 Task: Look for products in the category "Alcoholic Kombucha" with guava flavor.
Action: Mouse moved to (842, 278)
Screenshot: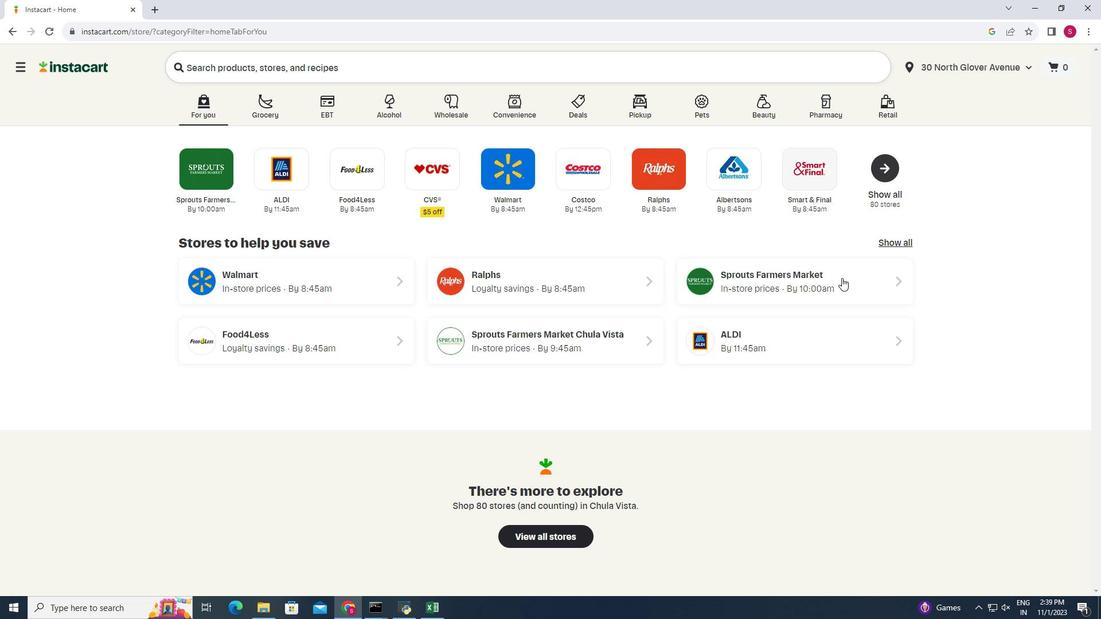 
Action: Mouse pressed left at (842, 278)
Screenshot: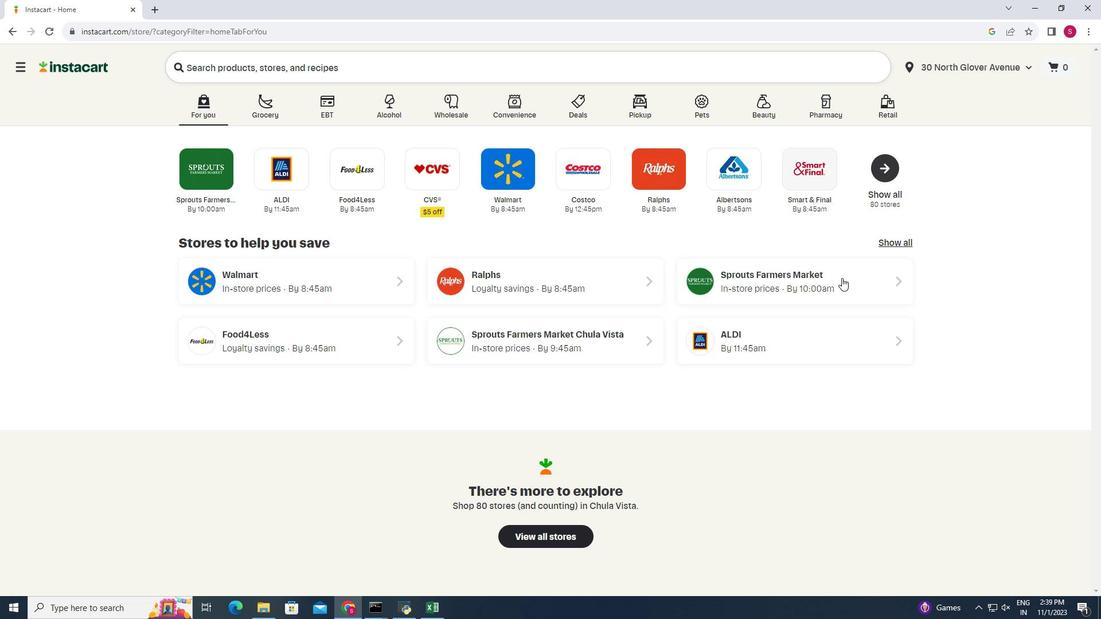 
Action: Mouse moved to (61, 565)
Screenshot: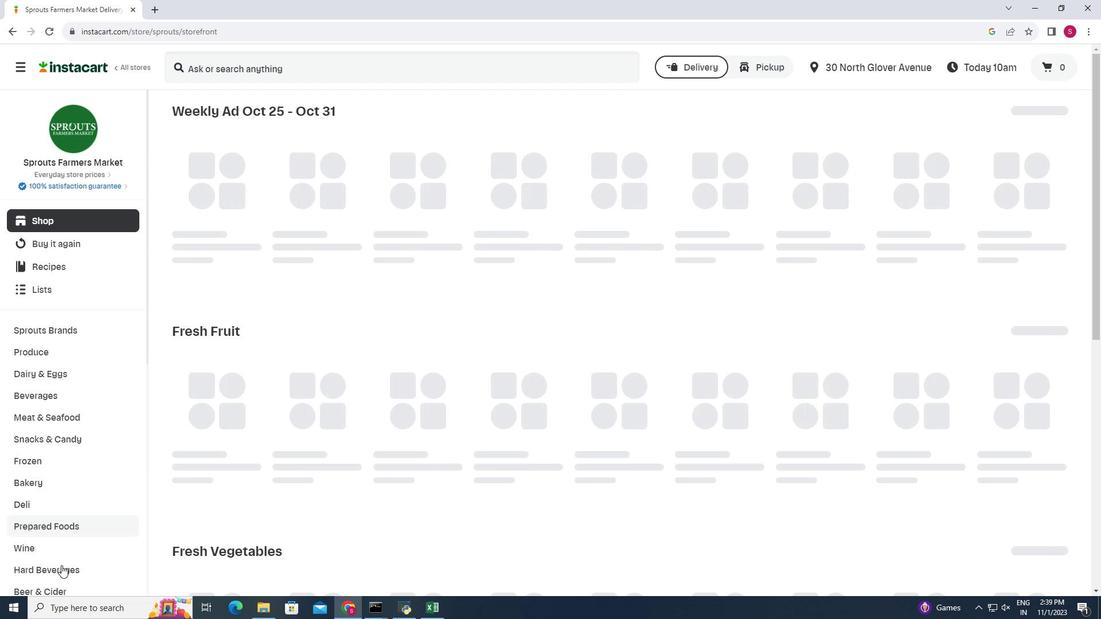 
Action: Mouse pressed left at (61, 565)
Screenshot: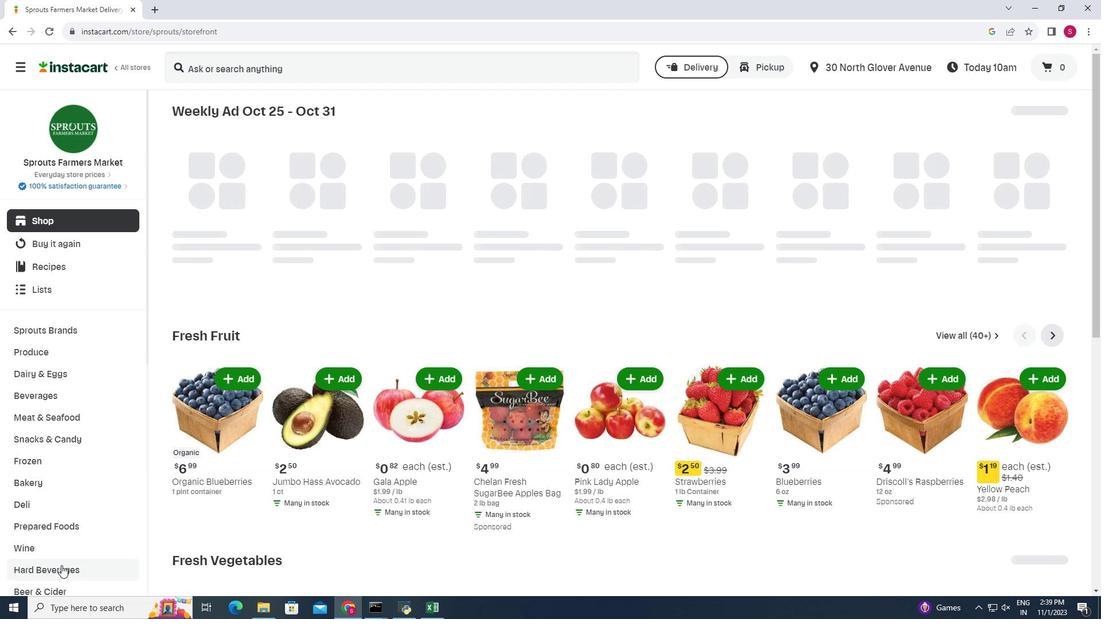 
Action: Mouse moved to (384, 142)
Screenshot: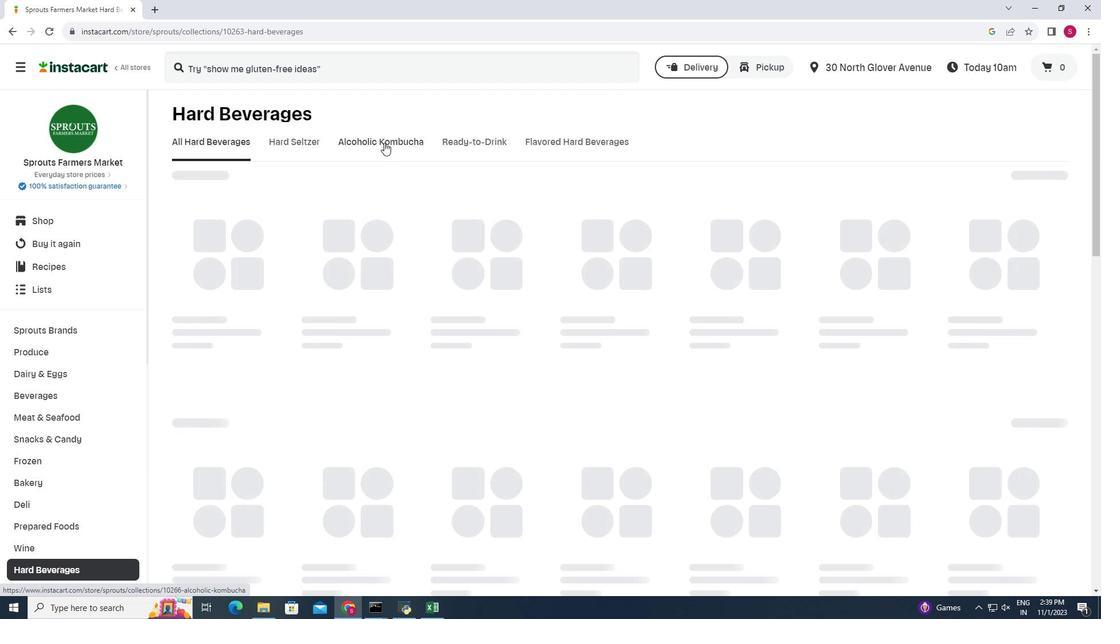 
Action: Mouse pressed left at (384, 142)
Screenshot: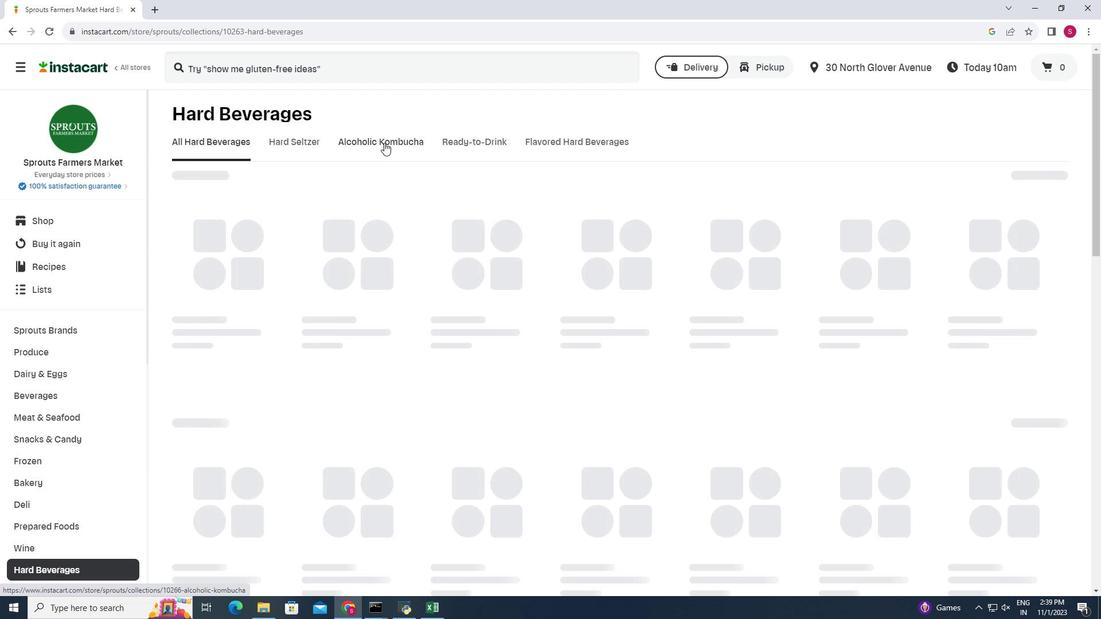 
Action: Mouse moved to (218, 181)
Screenshot: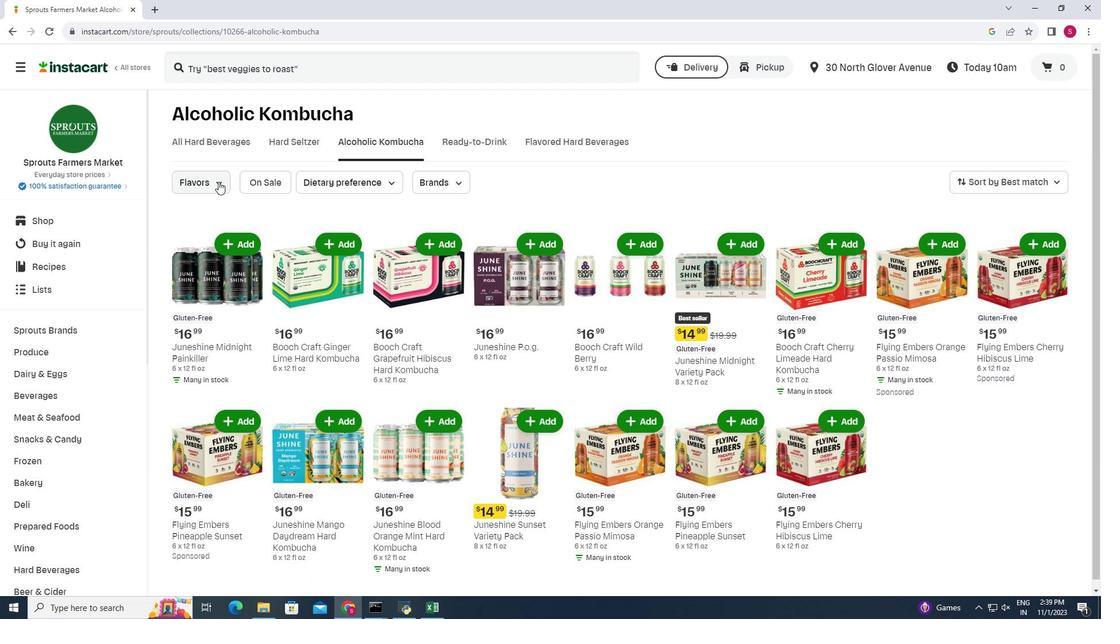 
Action: Mouse pressed left at (218, 181)
Screenshot: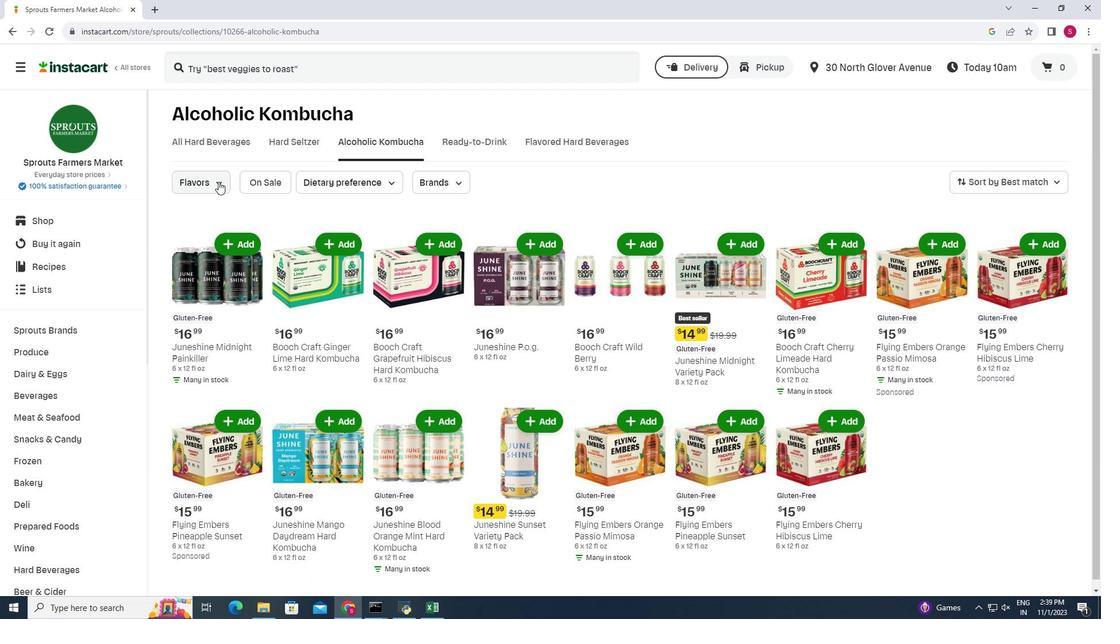 
Action: Mouse moved to (220, 302)
Screenshot: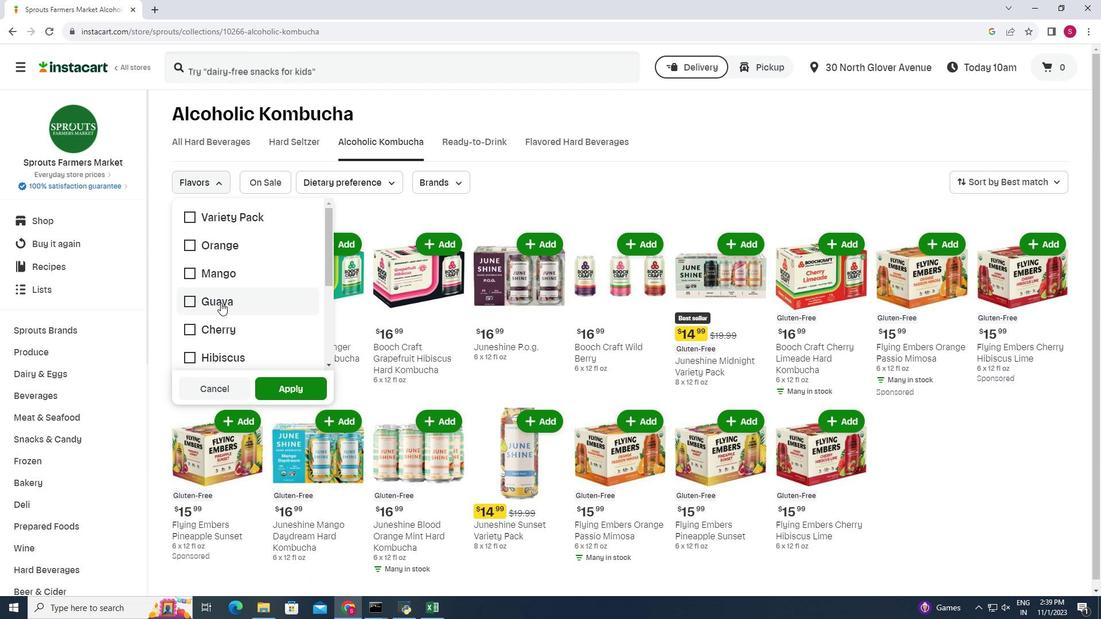 
Action: Mouse pressed left at (220, 302)
Screenshot: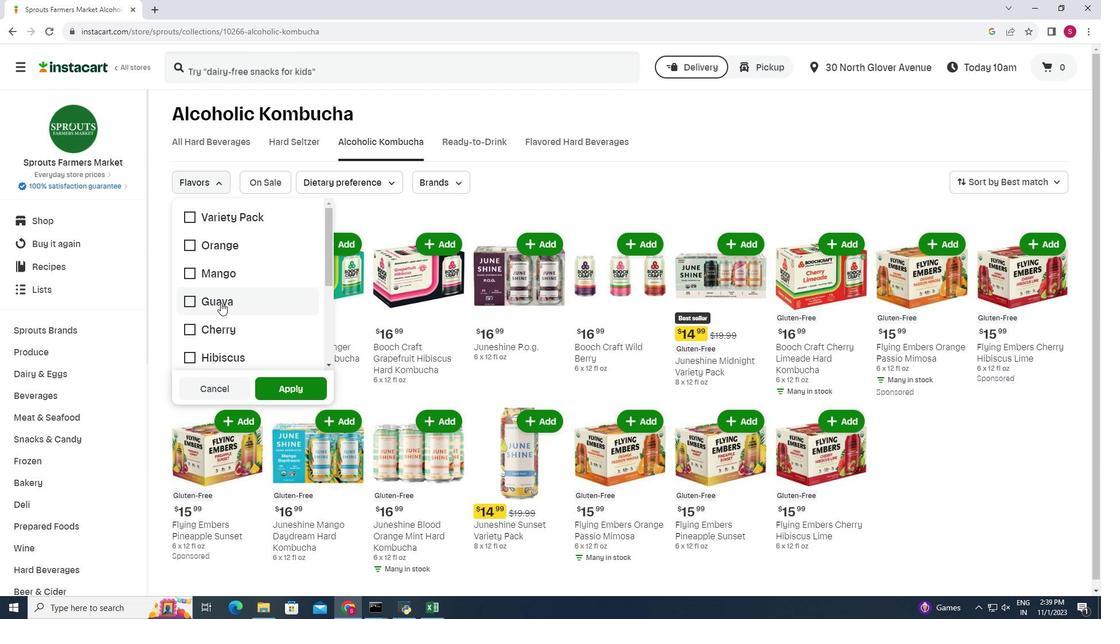 
Action: Mouse moved to (270, 386)
Screenshot: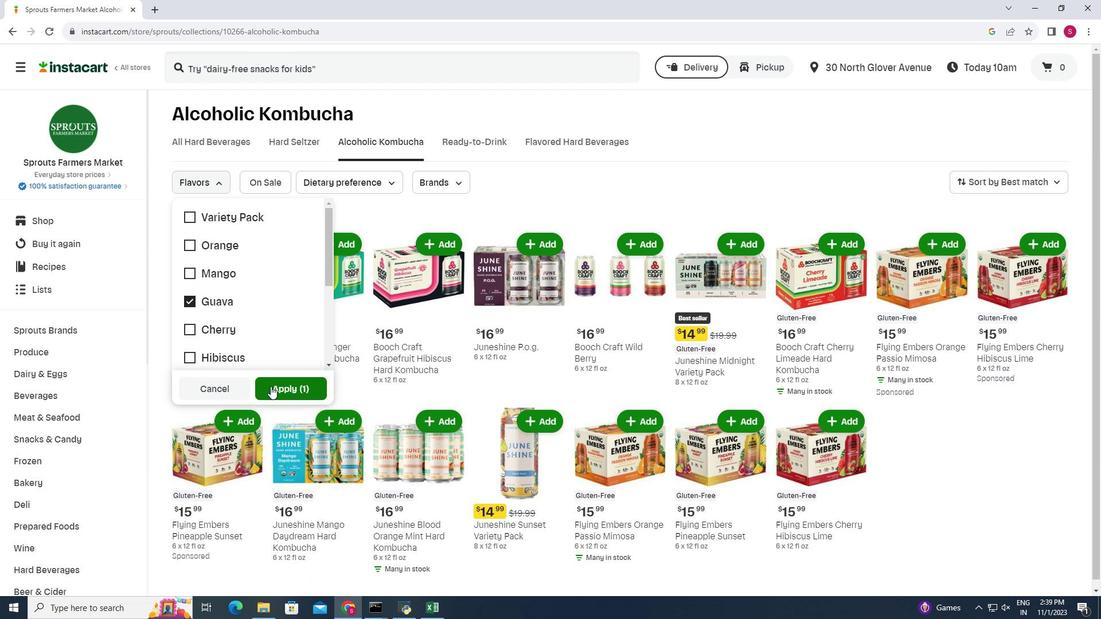 
Action: Mouse pressed left at (270, 386)
Screenshot: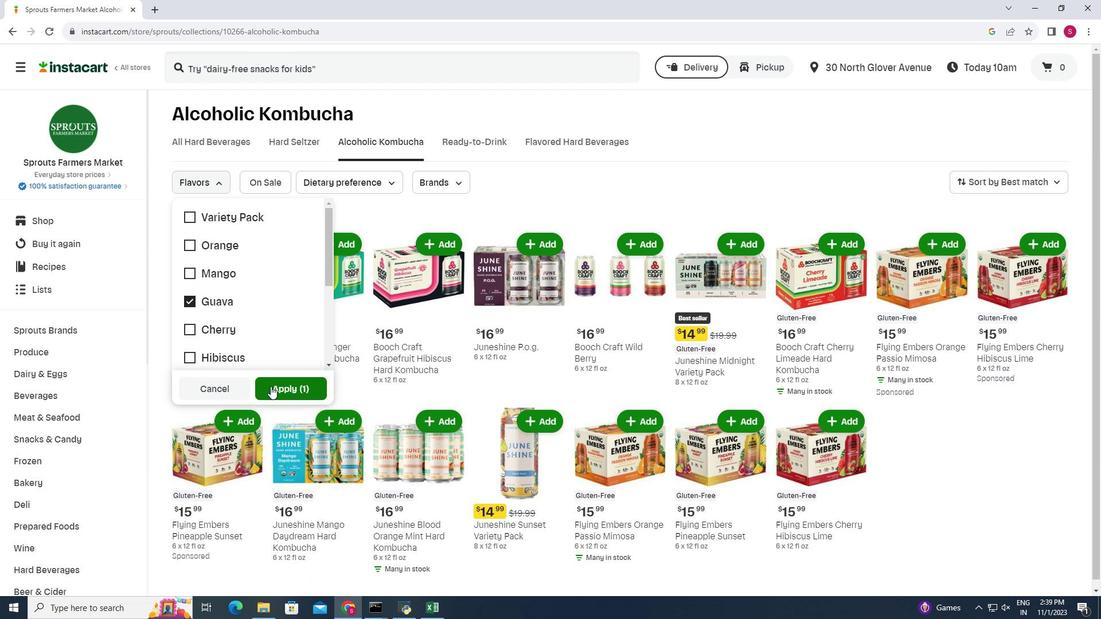 
Action: Mouse moved to (508, 374)
Screenshot: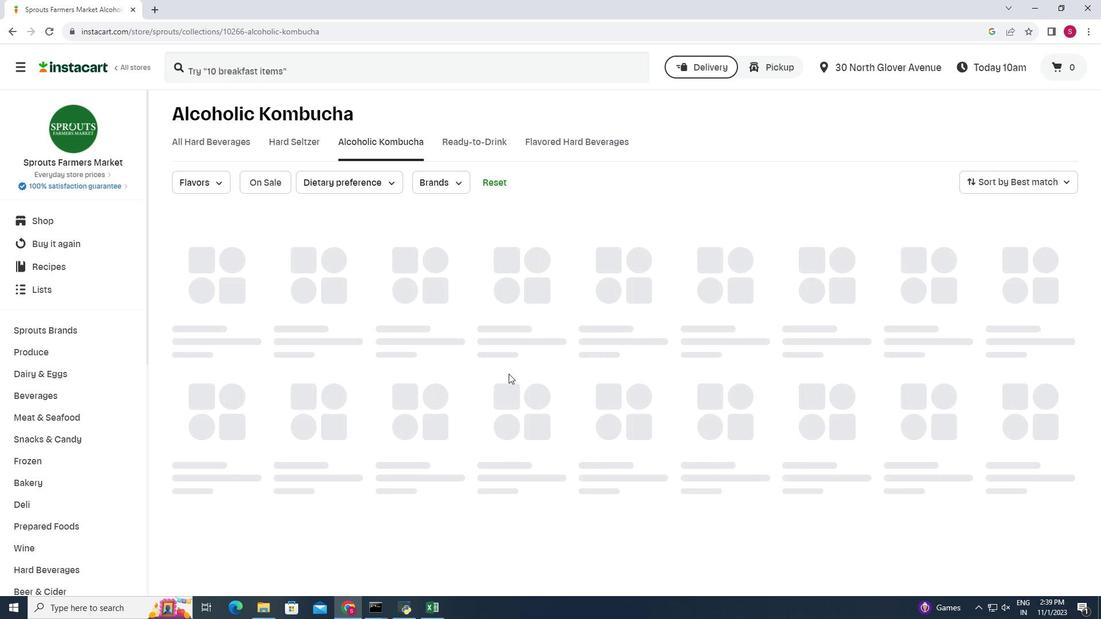 
